 Task: Add Natrol B-Complex Fast Dissolve to the cart.
Action: Mouse pressed left at (36, 70)
Screenshot: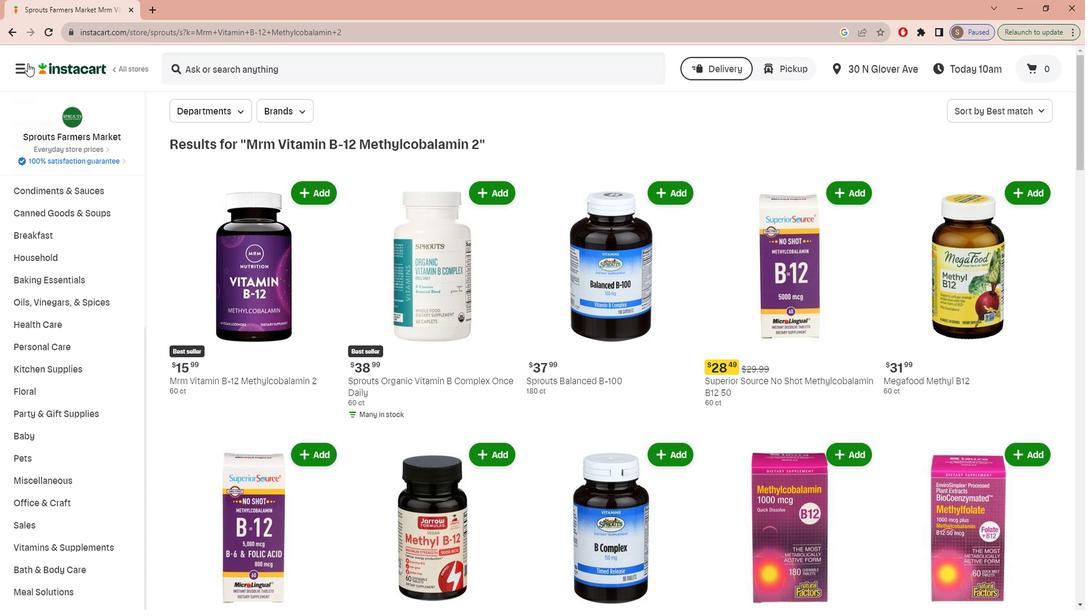 
Action: Mouse moved to (42, 148)
Screenshot: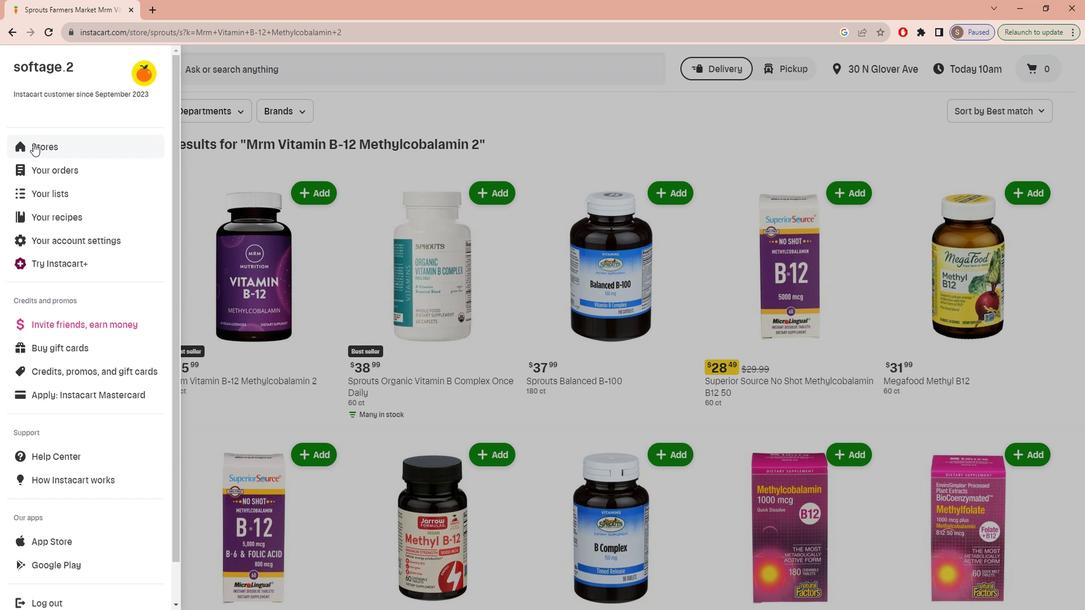 
Action: Mouse pressed left at (42, 148)
Screenshot: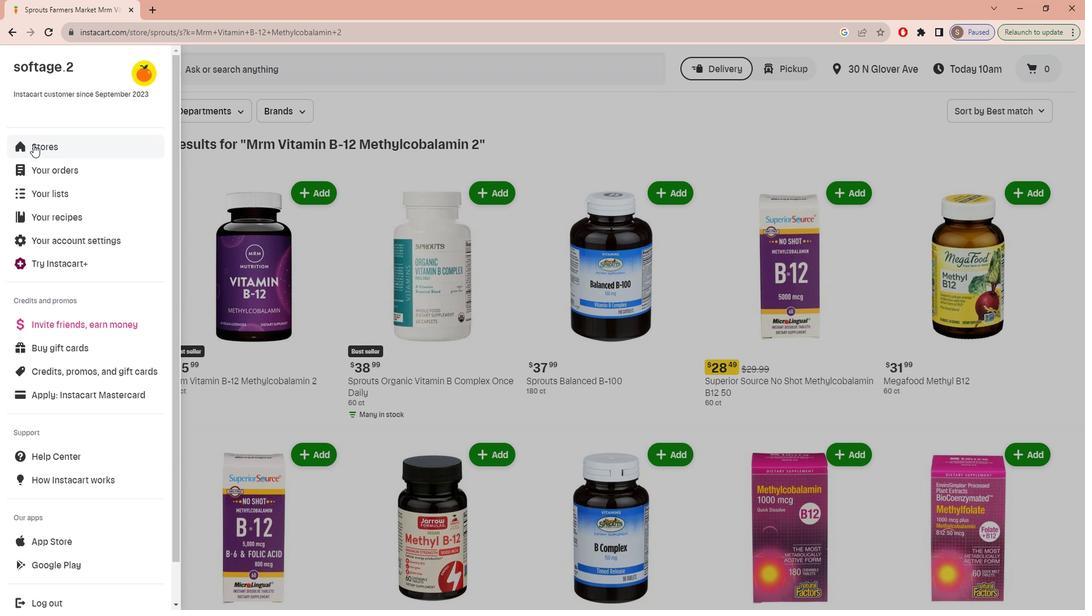
Action: Mouse moved to (267, 117)
Screenshot: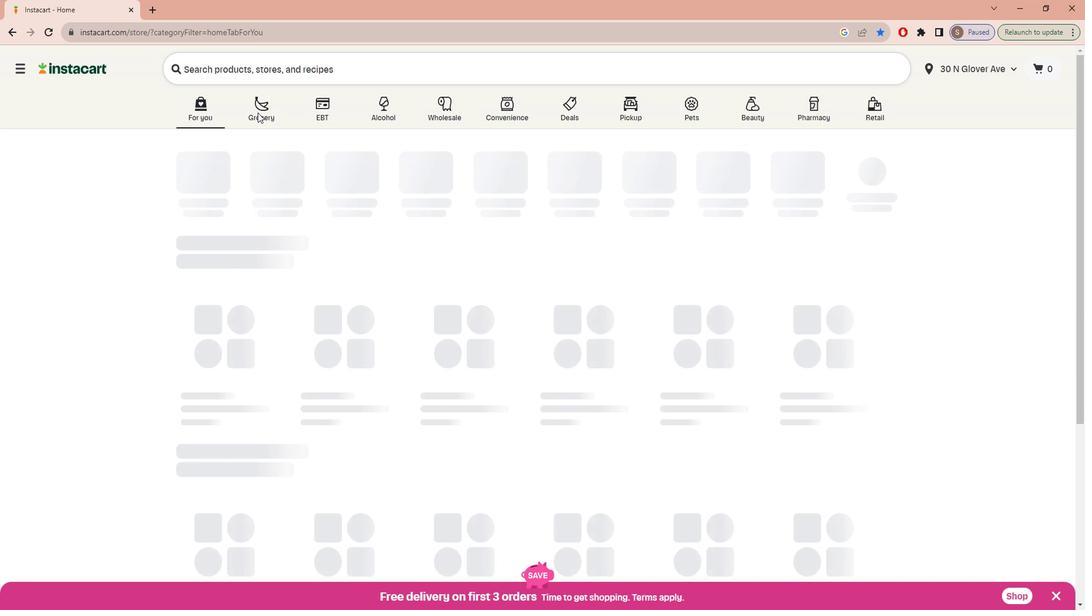 
Action: Mouse pressed left at (267, 117)
Screenshot: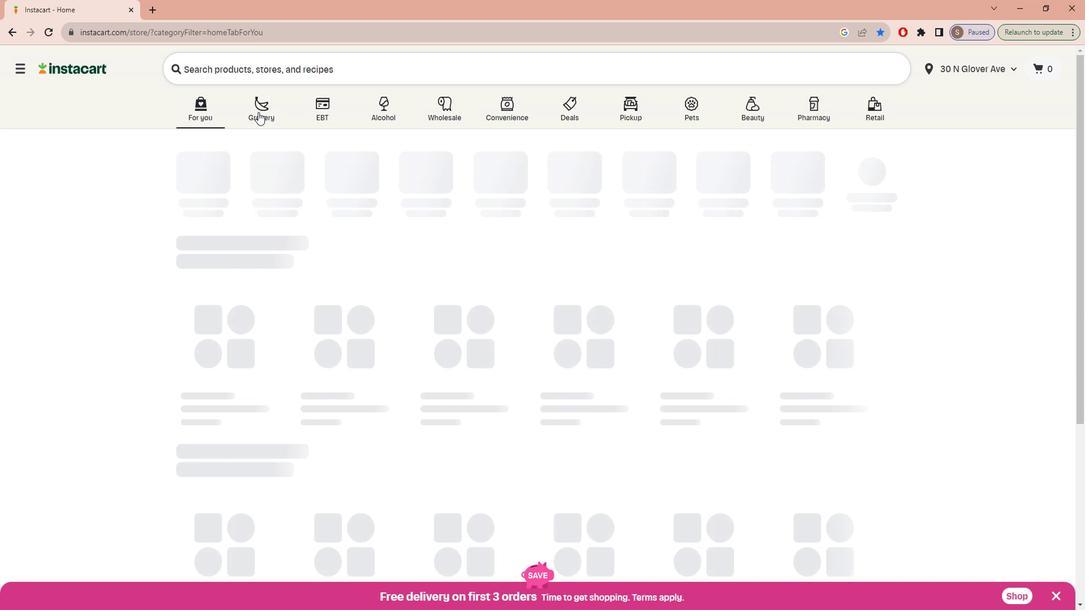 
Action: Mouse moved to (259, 334)
Screenshot: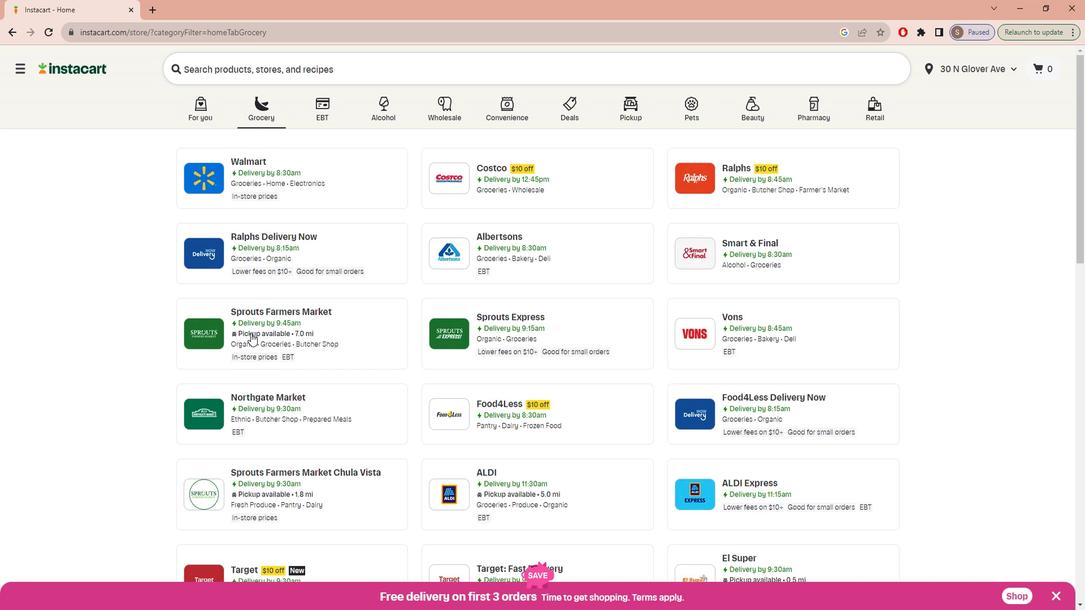 
Action: Mouse pressed left at (259, 334)
Screenshot: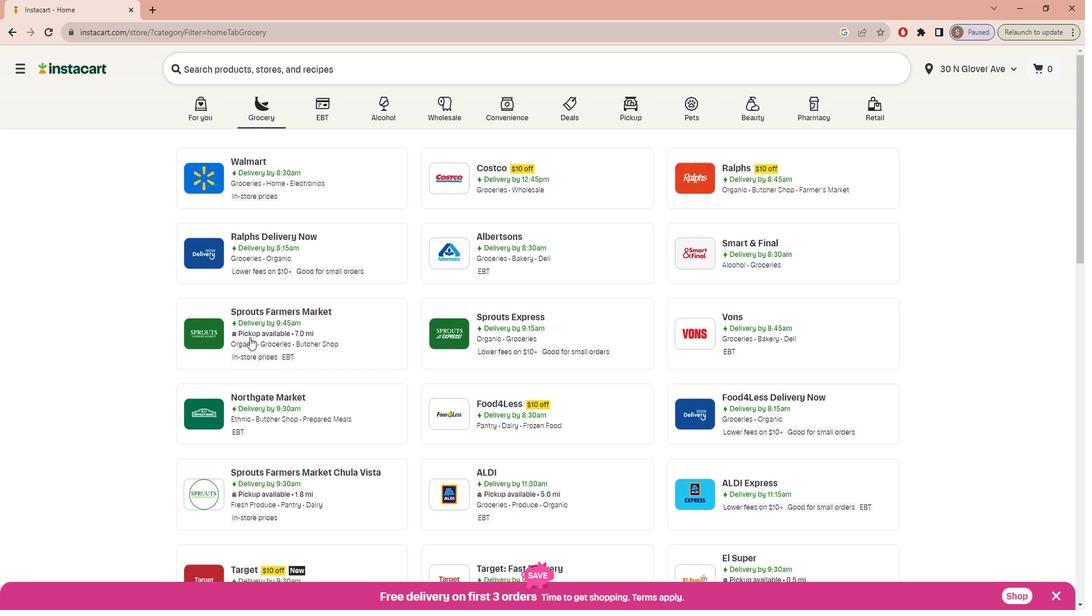 
Action: Mouse moved to (32, 494)
Screenshot: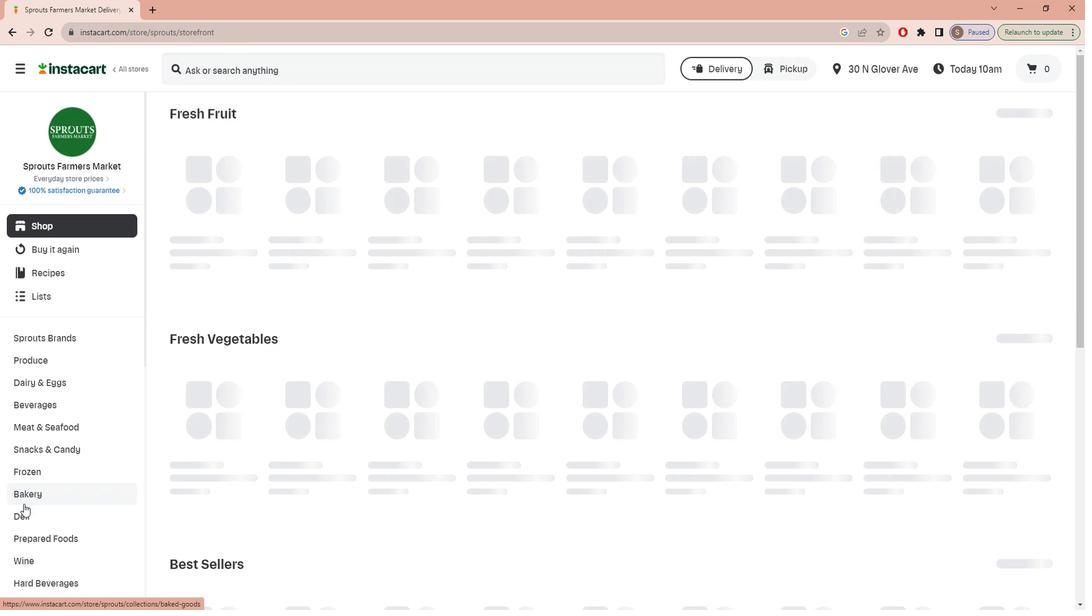 
Action: Mouse scrolled (32, 494) with delta (0, 0)
Screenshot: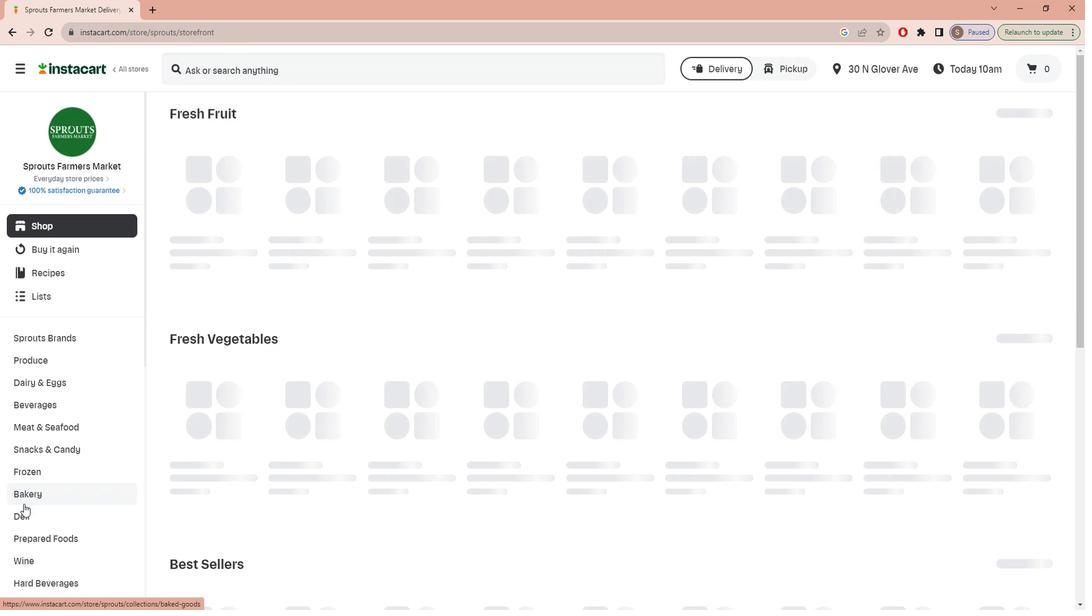 
Action: Mouse moved to (32, 495)
Screenshot: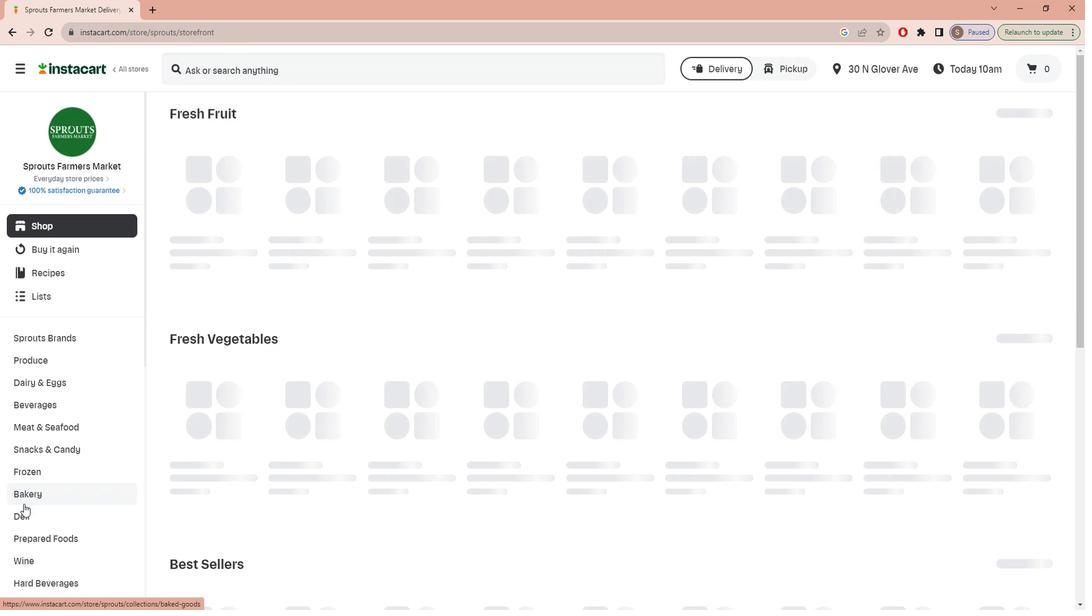 
Action: Mouse scrolled (32, 495) with delta (0, 0)
Screenshot: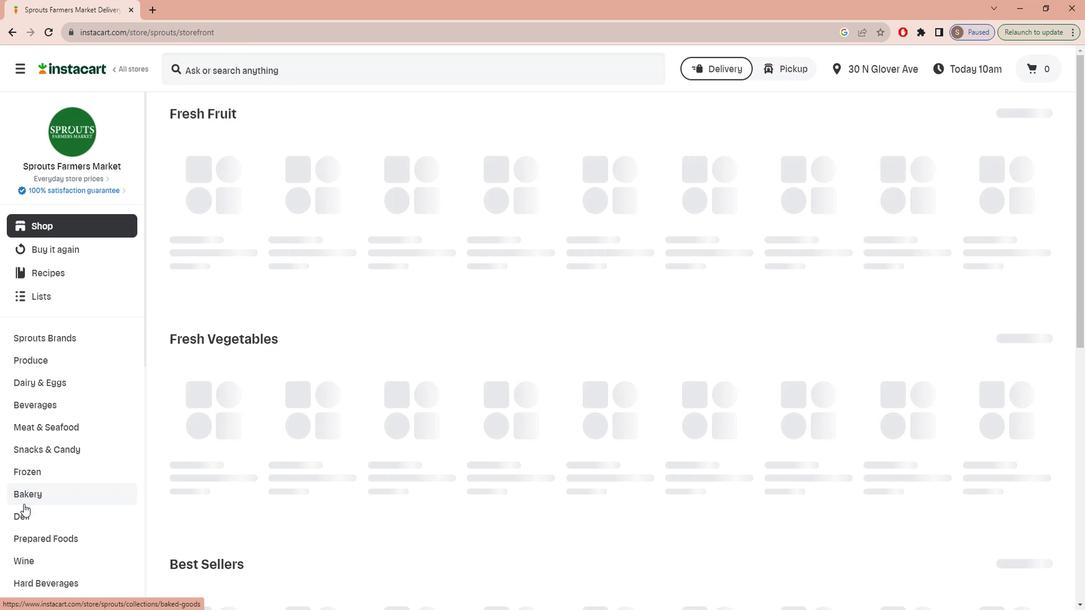 
Action: Mouse moved to (32, 495)
Screenshot: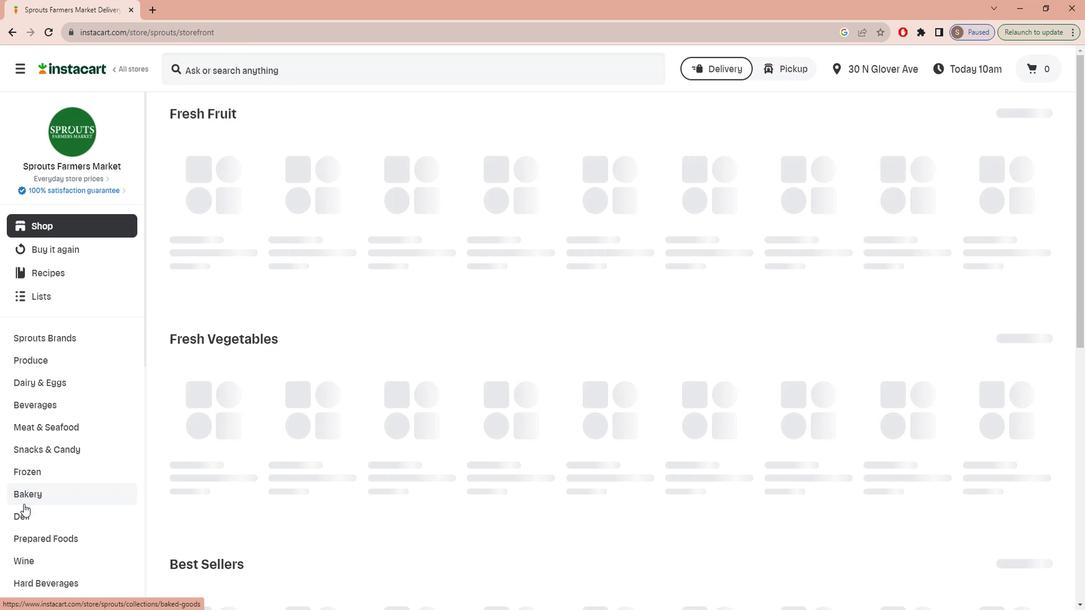 
Action: Mouse scrolled (32, 495) with delta (0, 0)
Screenshot: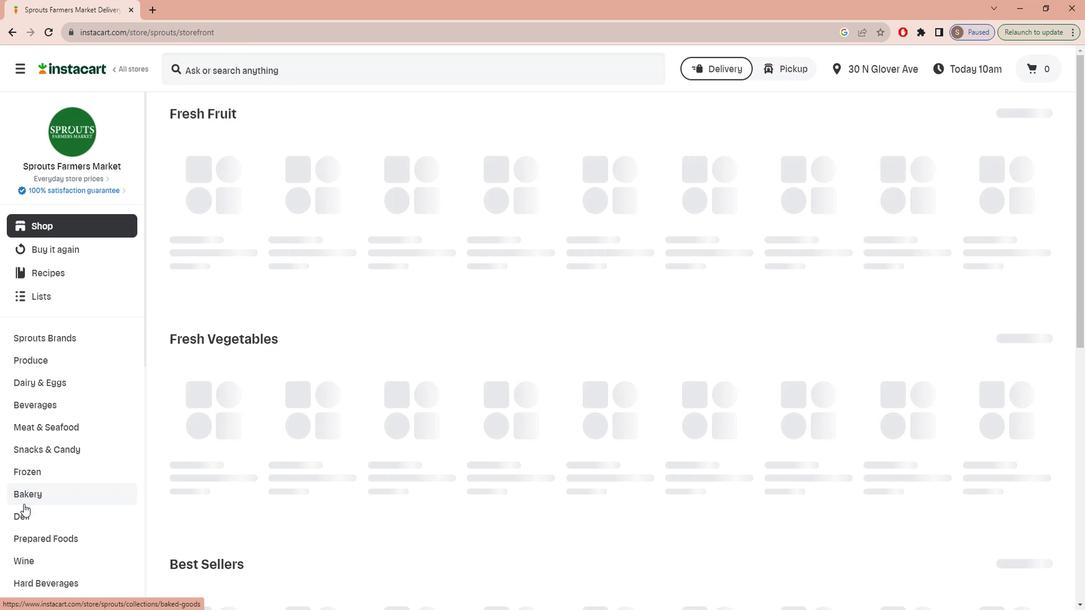 
Action: Mouse moved to (32, 496)
Screenshot: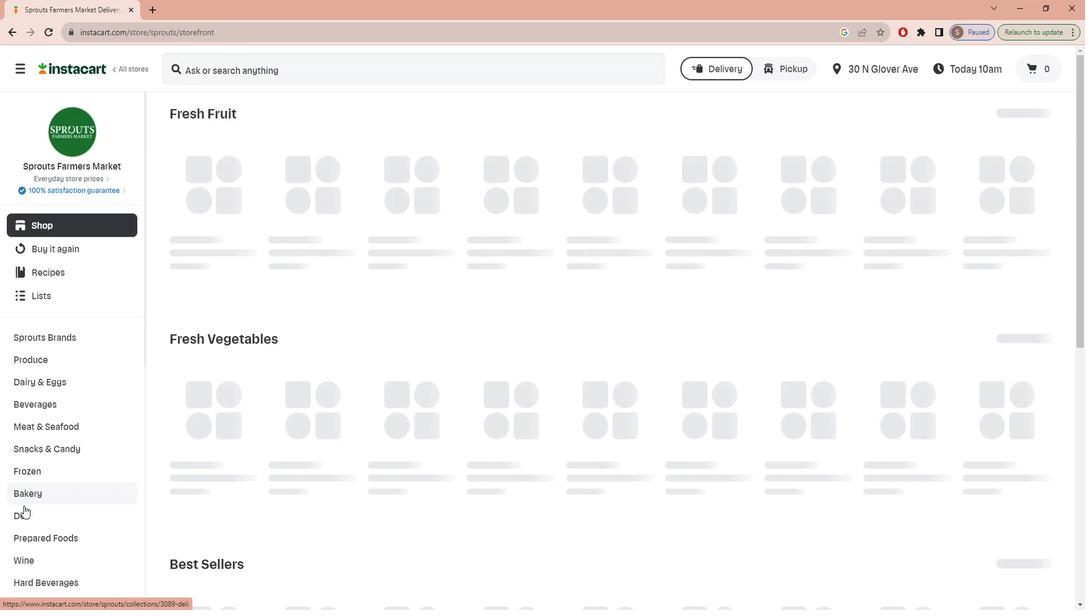 
Action: Mouse scrolled (32, 495) with delta (0, 0)
Screenshot: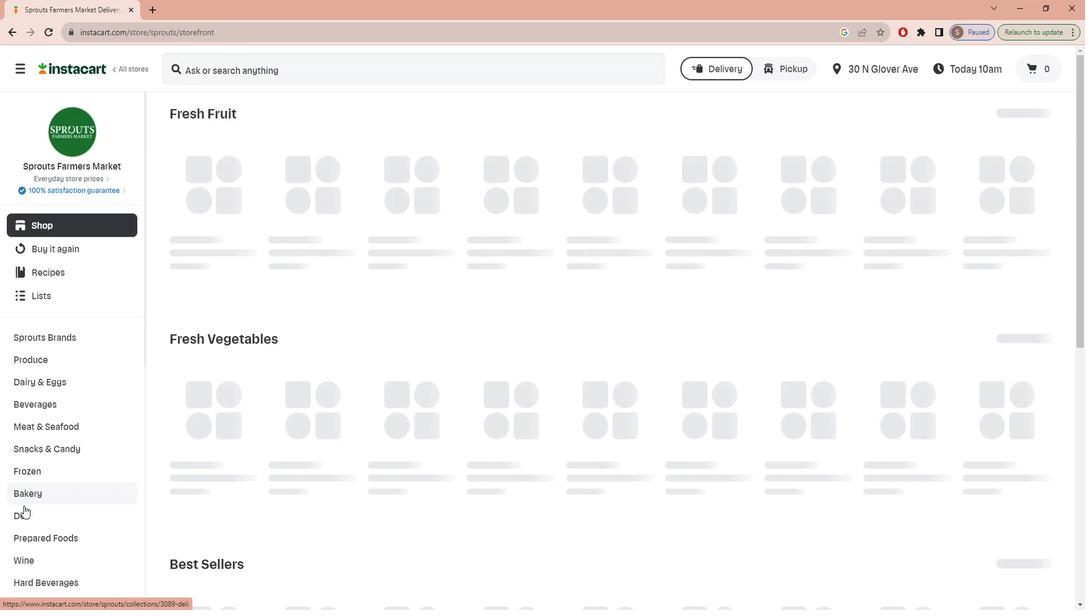 
Action: Mouse scrolled (32, 495) with delta (0, 0)
Screenshot: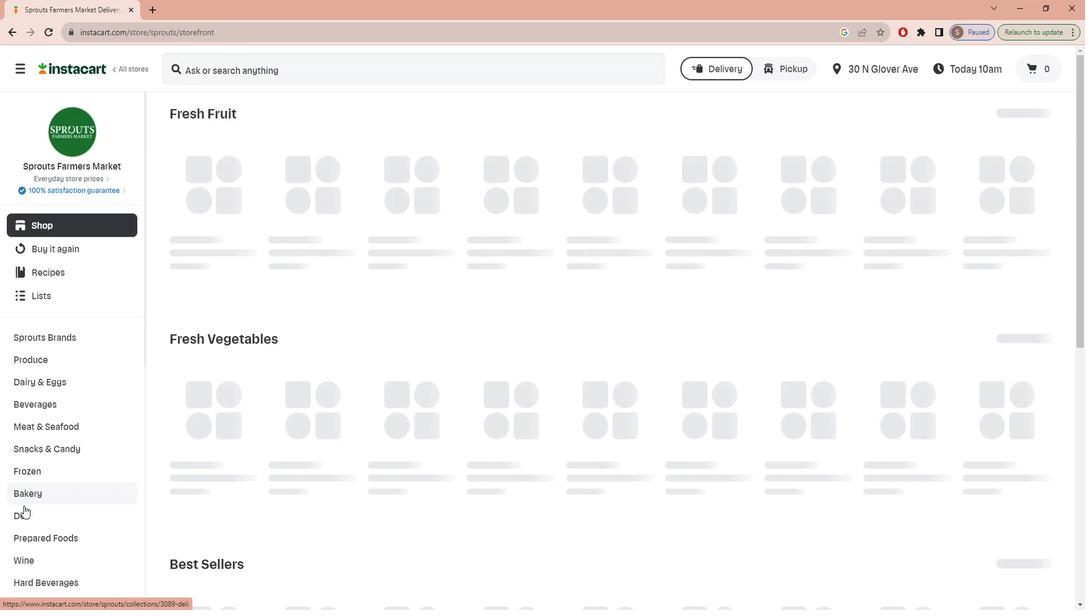 
Action: Mouse scrolled (32, 495) with delta (0, 0)
Screenshot: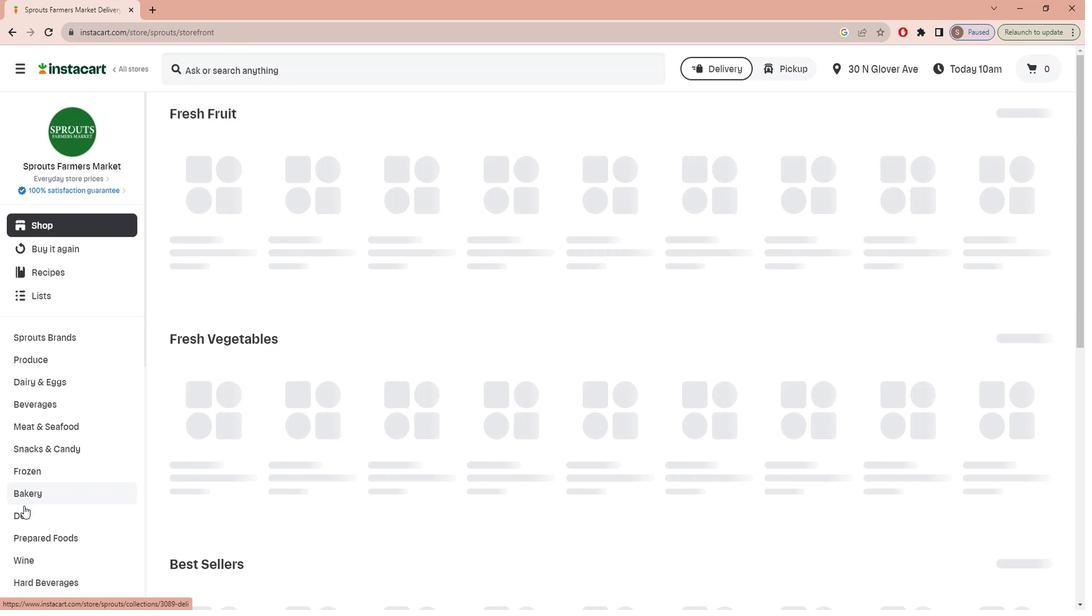 
Action: Mouse scrolled (32, 495) with delta (0, 0)
Screenshot: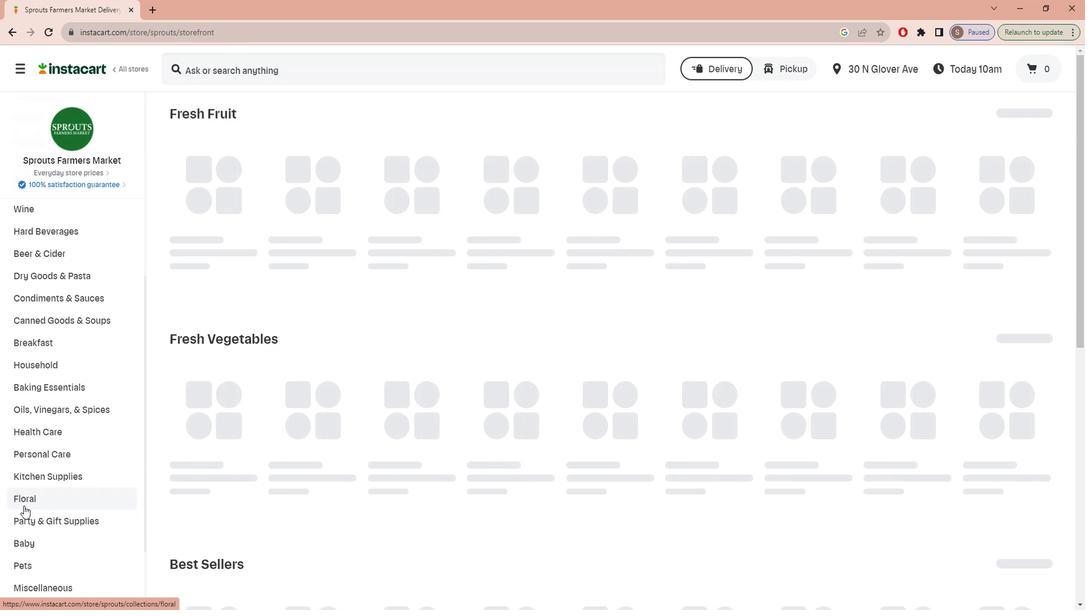
Action: Mouse scrolled (32, 495) with delta (0, 0)
Screenshot: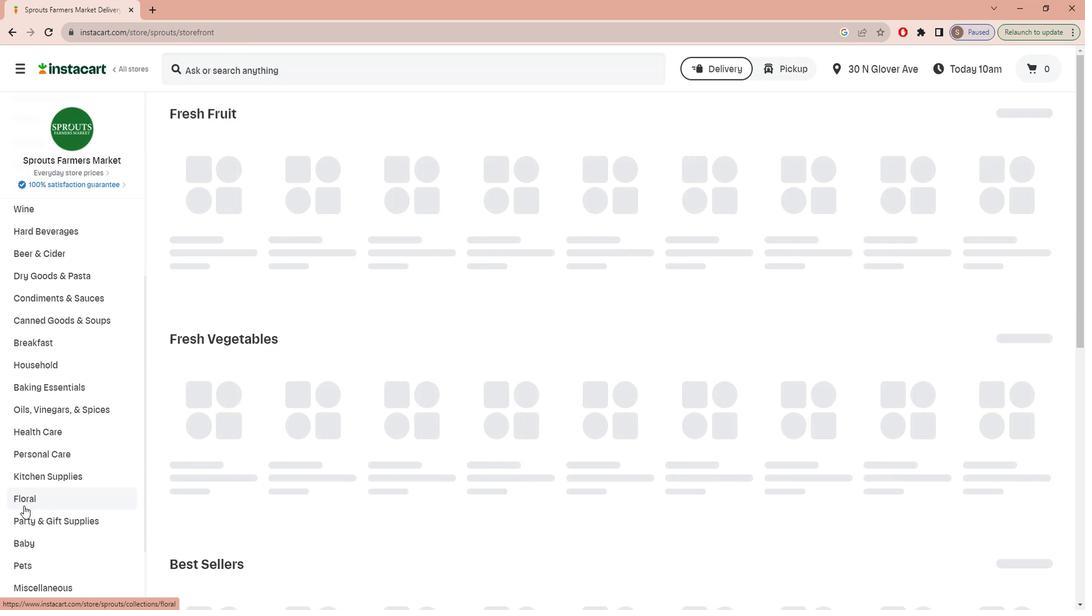 
Action: Mouse scrolled (32, 495) with delta (0, 0)
Screenshot: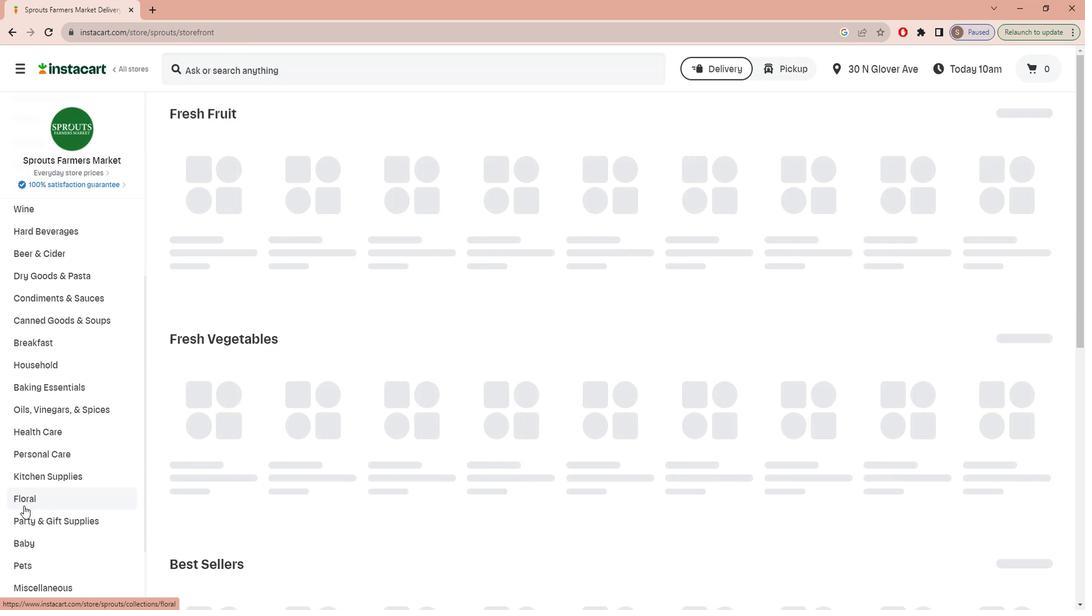 
Action: Mouse scrolled (32, 495) with delta (0, 0)
Screenshot: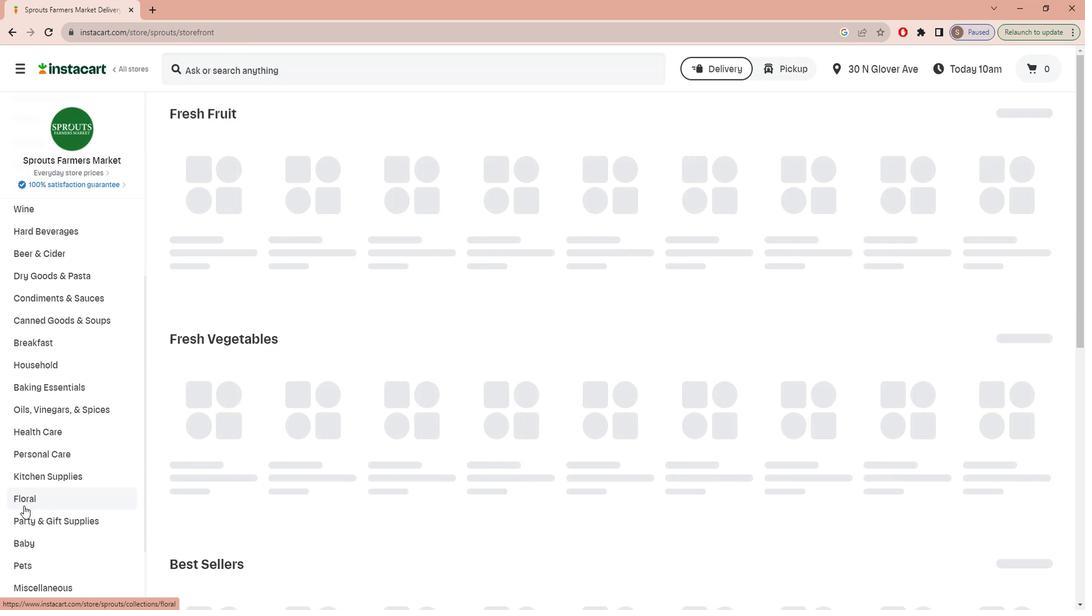 
Action: Mouse scrolled (32, 495) with delta (0, 0)
Screenshot: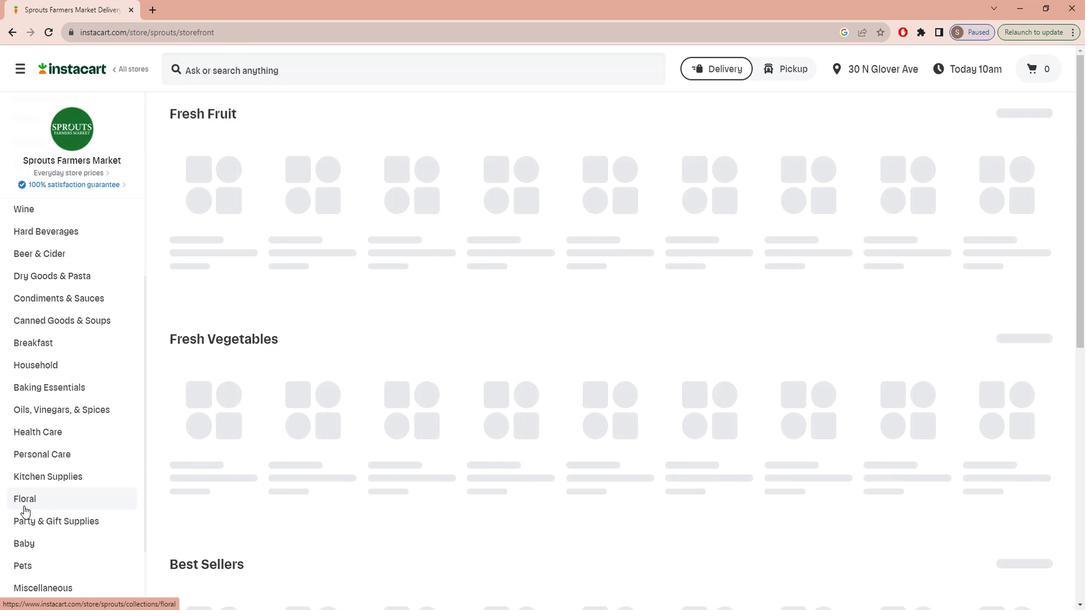 
Action: Mouse scrolled (32, 495) with delta (0, 0)
Screenshot: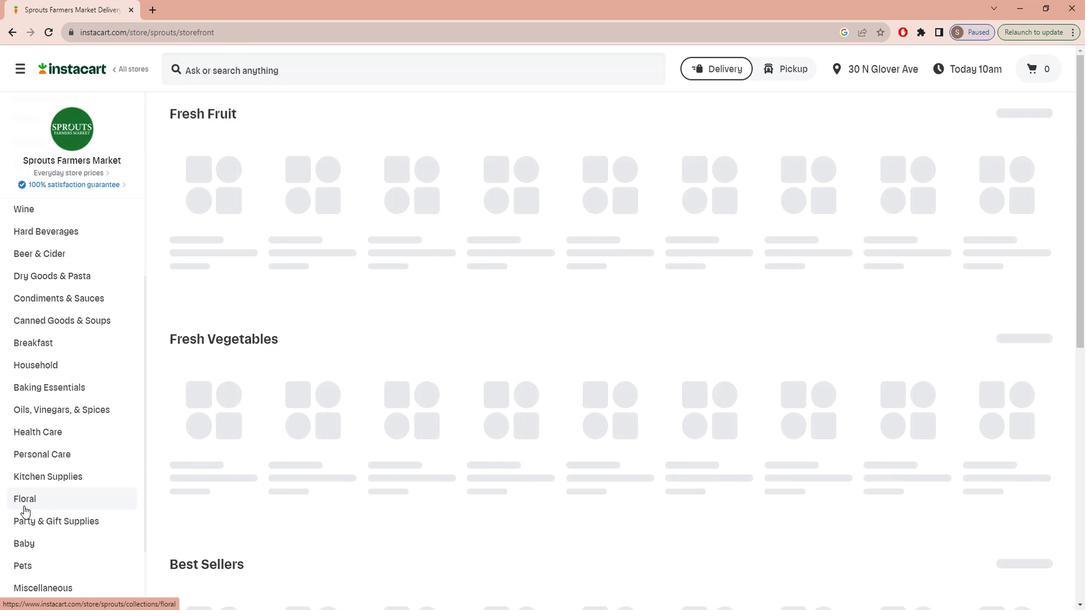 
Action: Mouse scrolled (32, 495) with delta (0, 0)
Screenshot: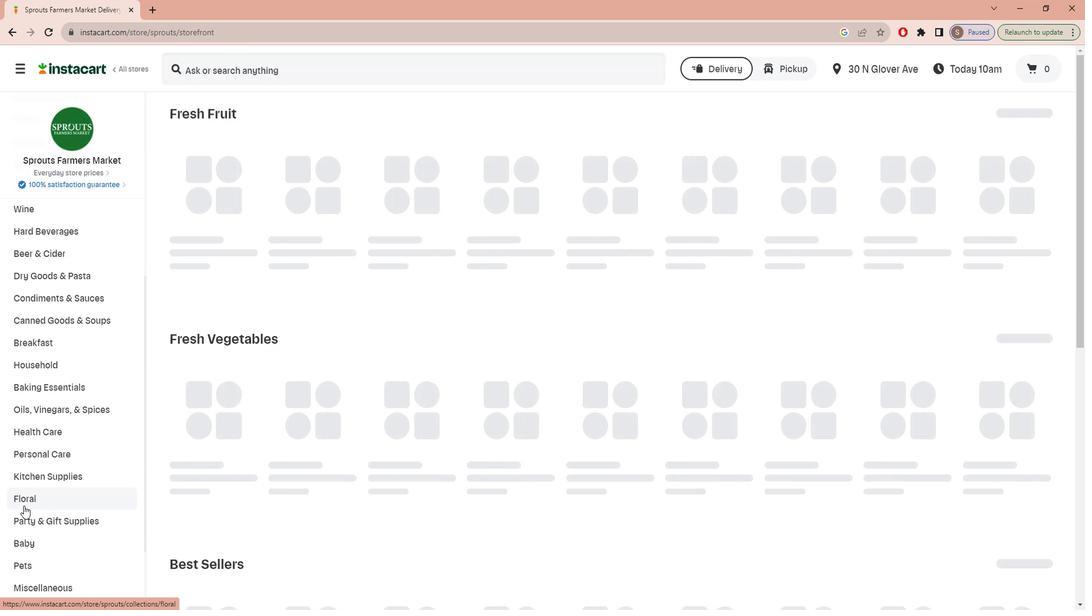 
Action: Mouse moved to (42, 533)
Screenshot: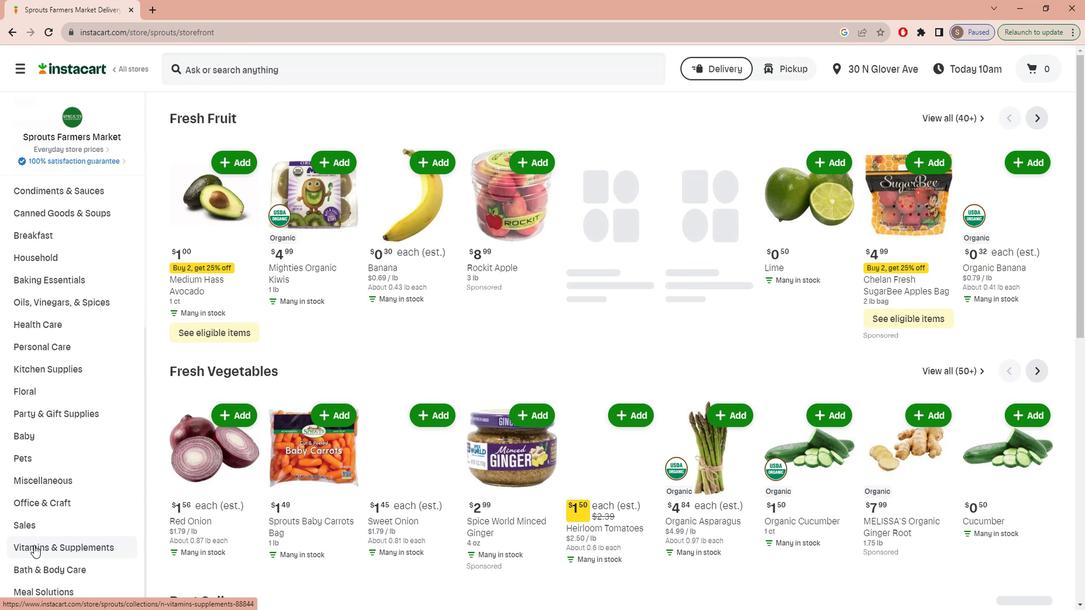
Action: Mouse pressed left at (42, 533)
Screenshot: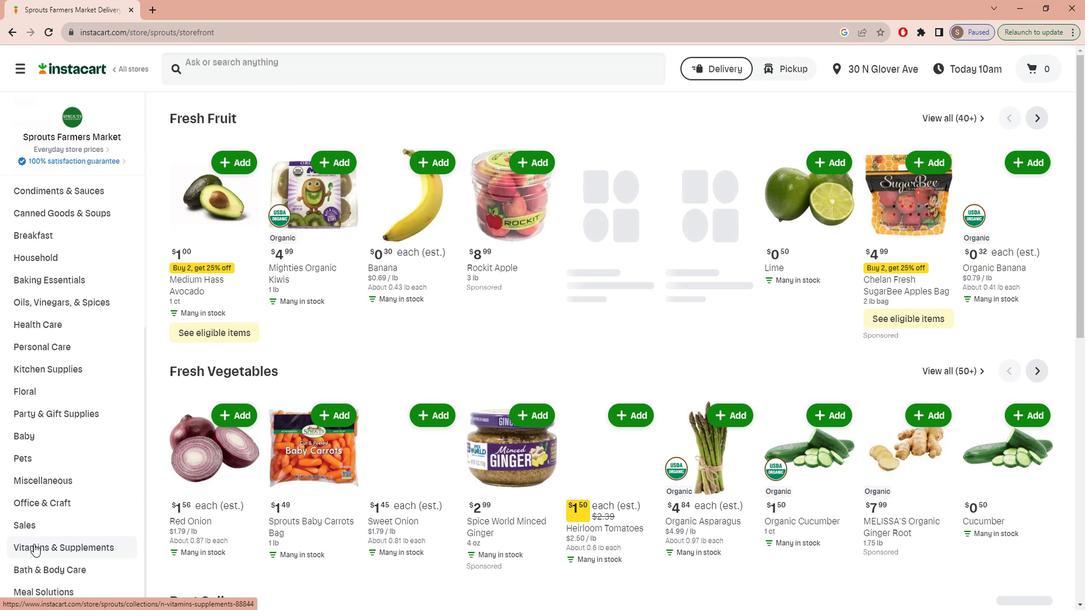 
Action: Mouse moved to (1060, 149)
Screenshot: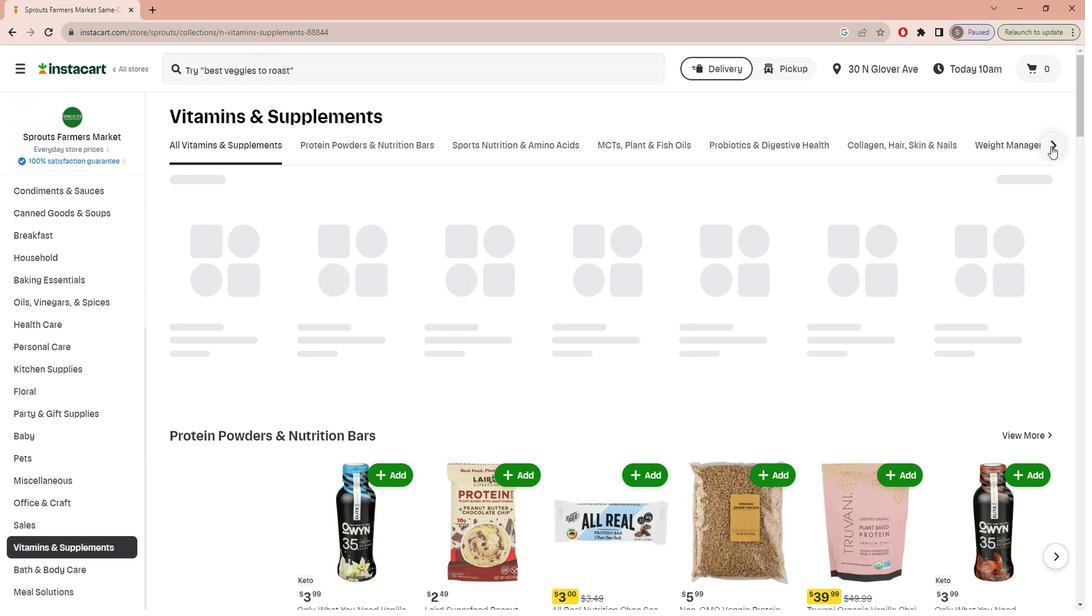 
Action: Mouse pressed left at (1060, 149)
Screenshot: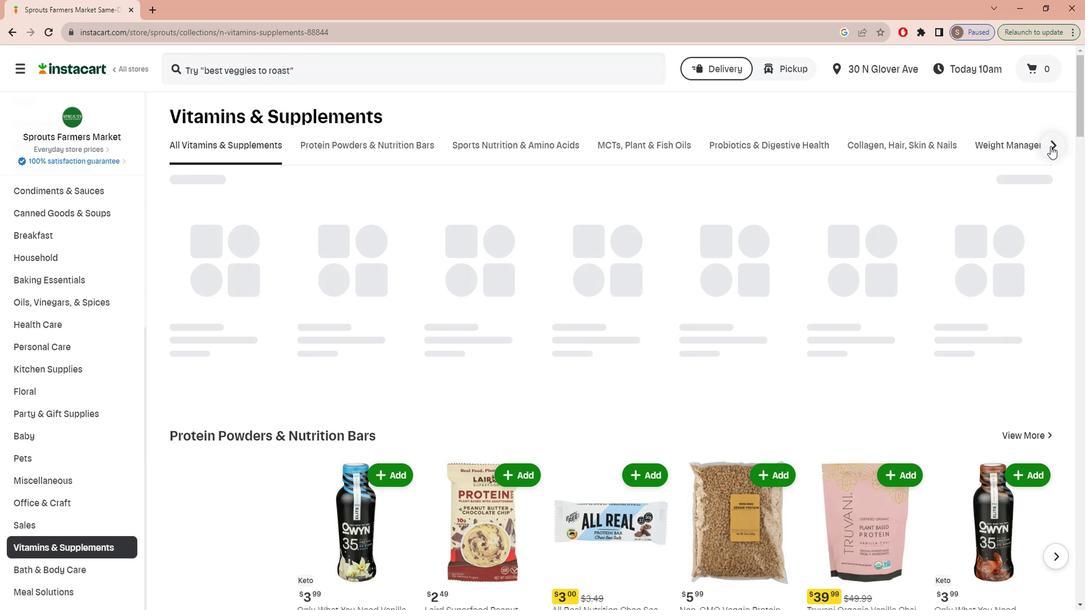 
Action: Mouse moved to (784, 143)
Screenshot: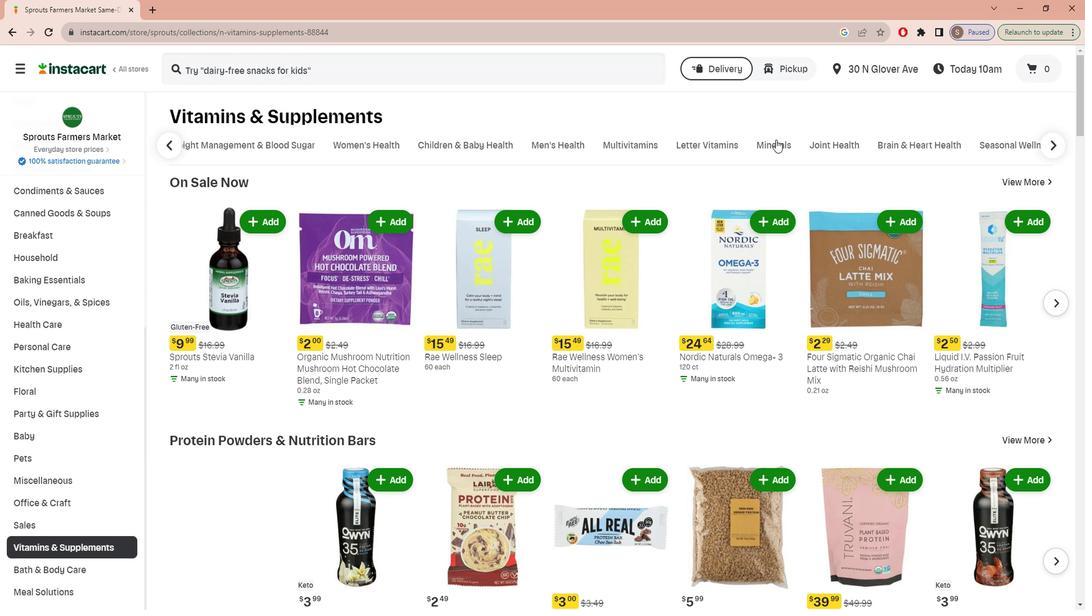 
Action: Mouse pressed left at (784, 143)
Screenshot: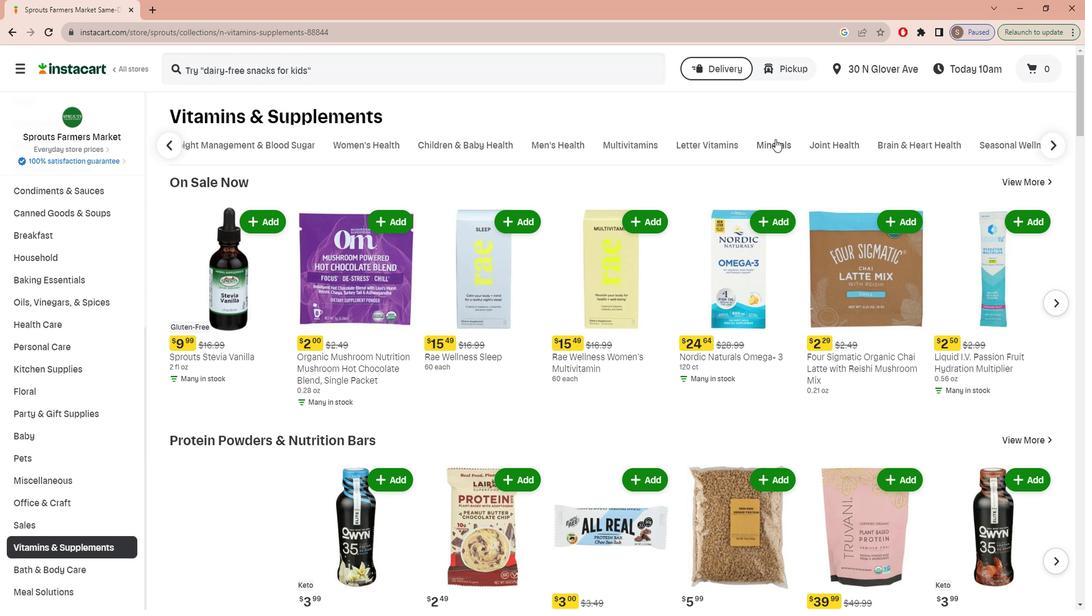 
Action: Mouse moved to (420, 73)
Screenshot: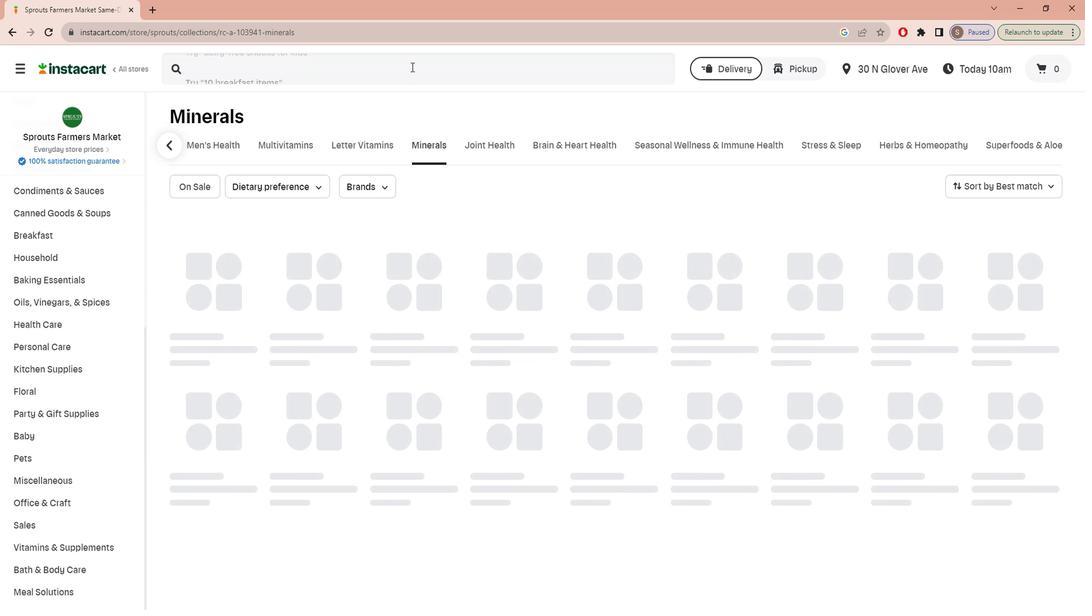 
Action: Mouse pressed left at (420, 73)
Screenshot: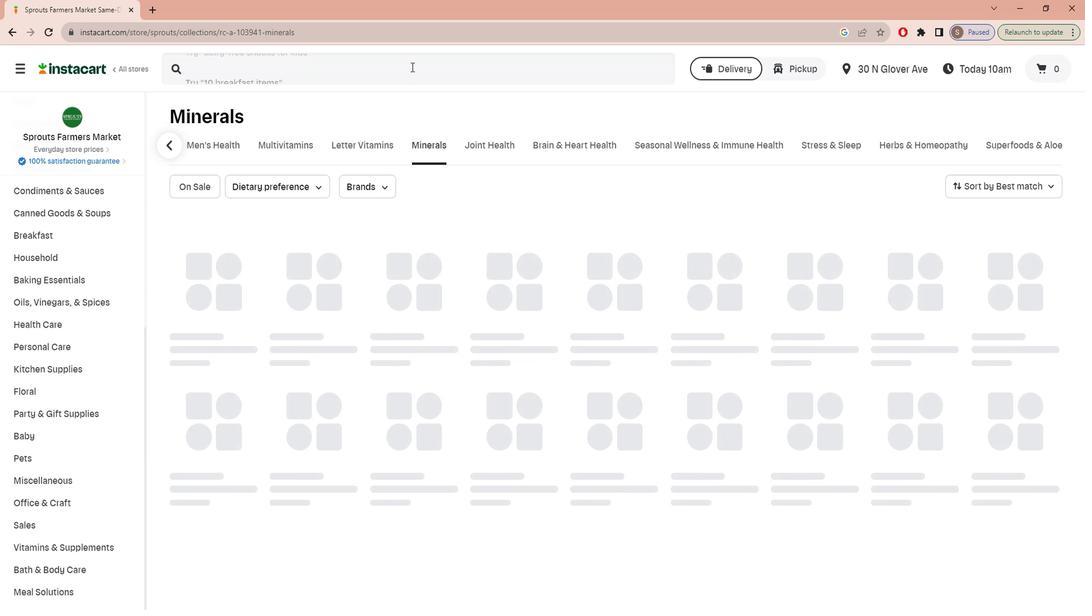 
Action: Key pressed n<Key.caps_lock>ATROL<Key.space><Key.caps_lock>b-c<Key.caps_lock>OMPLEX<Key.space><Key.caps_lock>f<Key.caps_lock>AST<Key.space><Key.caps_lock>d<Key.caps_lock>ISSOLVE<Key.space><Key.enter>
Screenshot: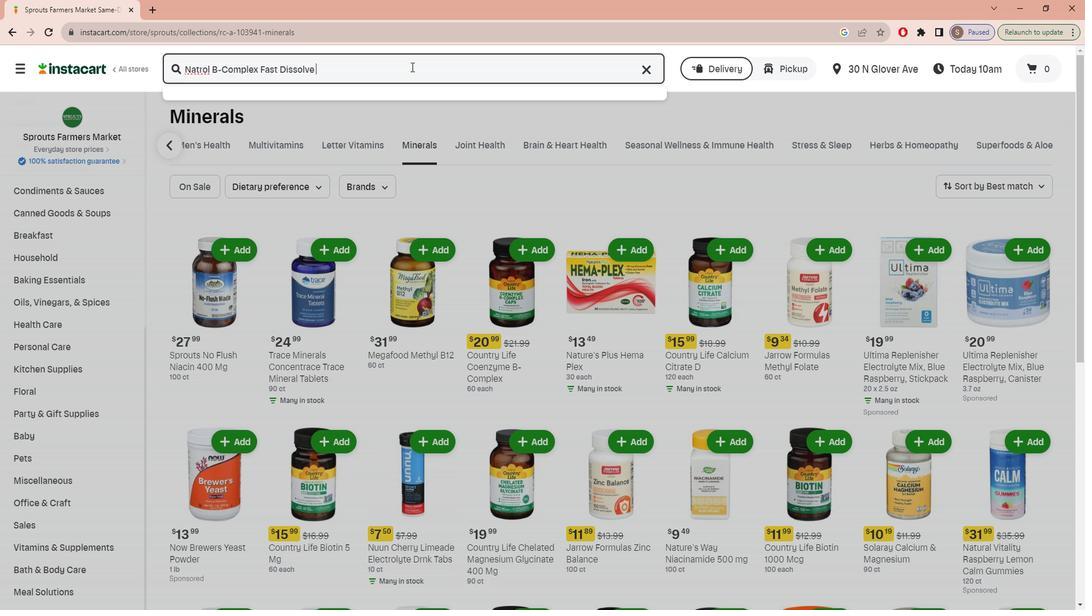 
Action: Mouse moved to (324, 204)
Screenshot: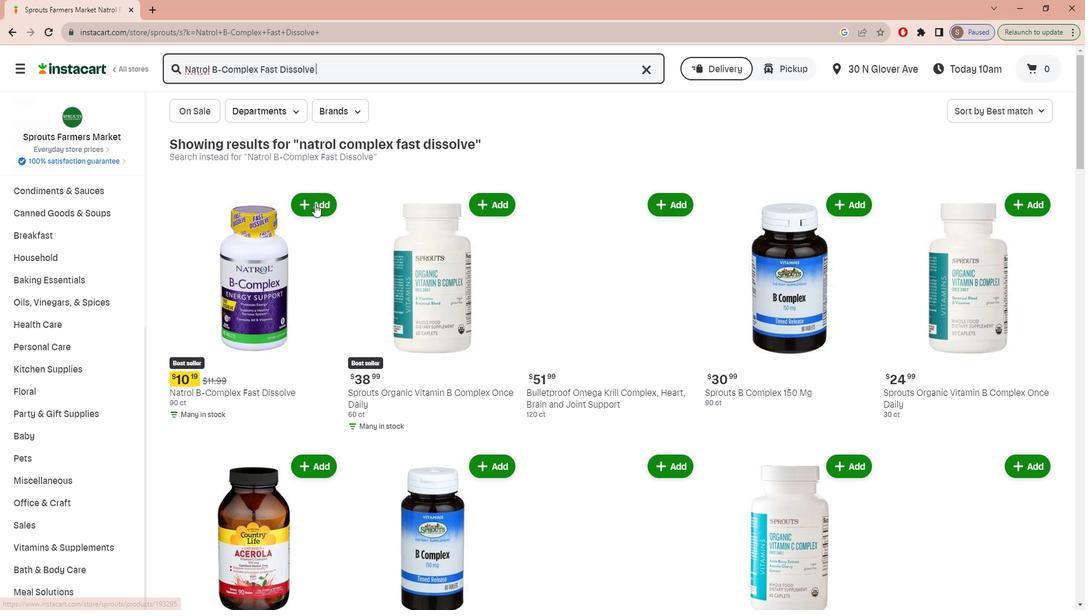 
Action: Mouse pressed left at (324, 204)
Screenshot: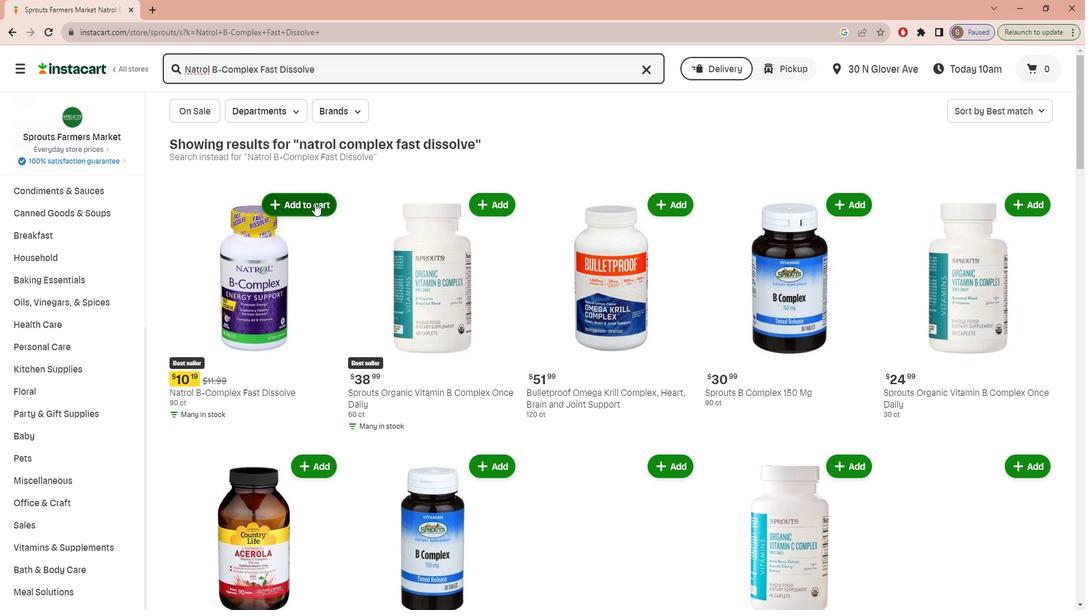 
Action: Mouse moved to (370, 331)
Screenshot: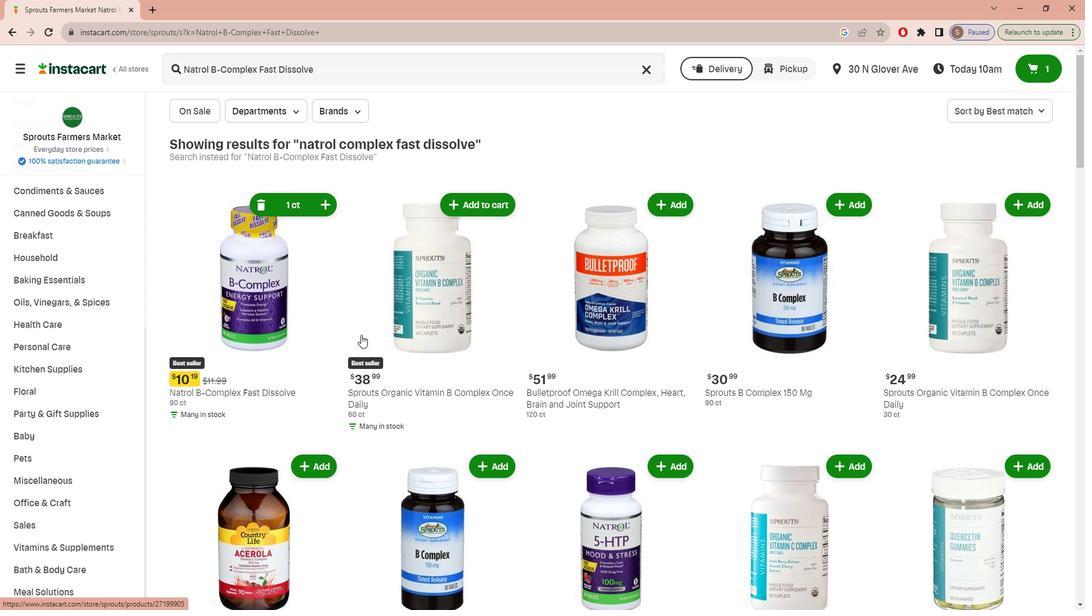 
